 Task: Add Green Mountain Farms Whipped Cream Cheese & Greek Yogurt to the cart.
Action: Mouse moved to (28, 112)
Screenshot: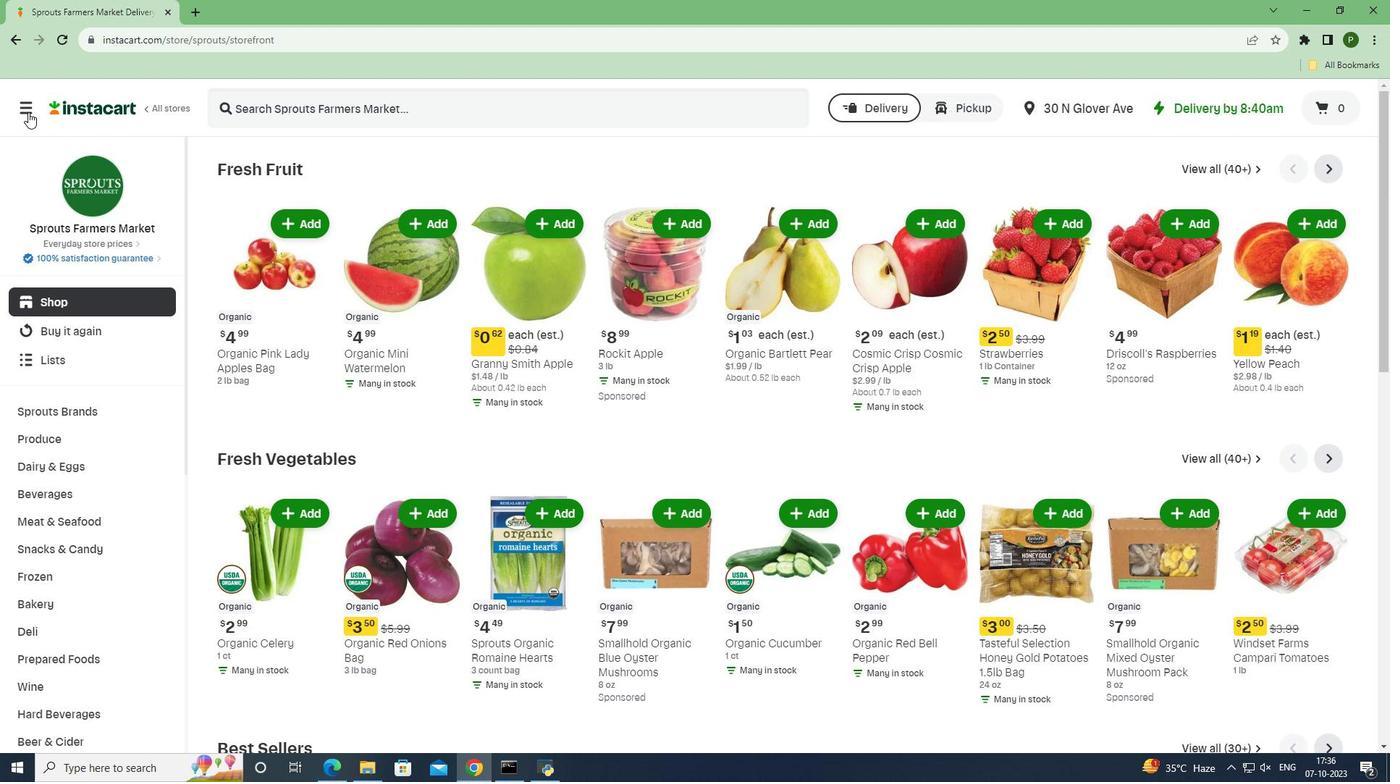 
Action: Mouse pressed left at (28, 112)
Screenshot: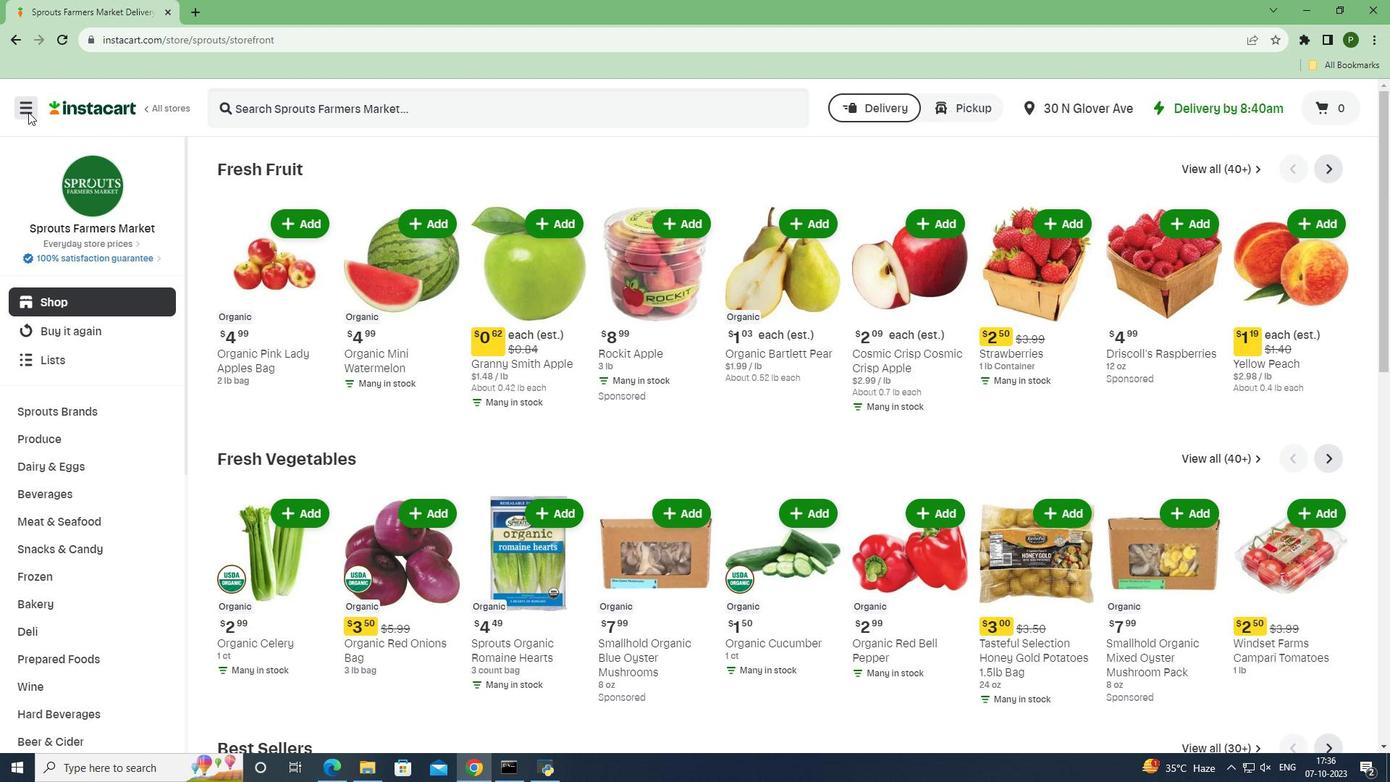 
Action: Mouse moved to (73, 383)
Screenshot: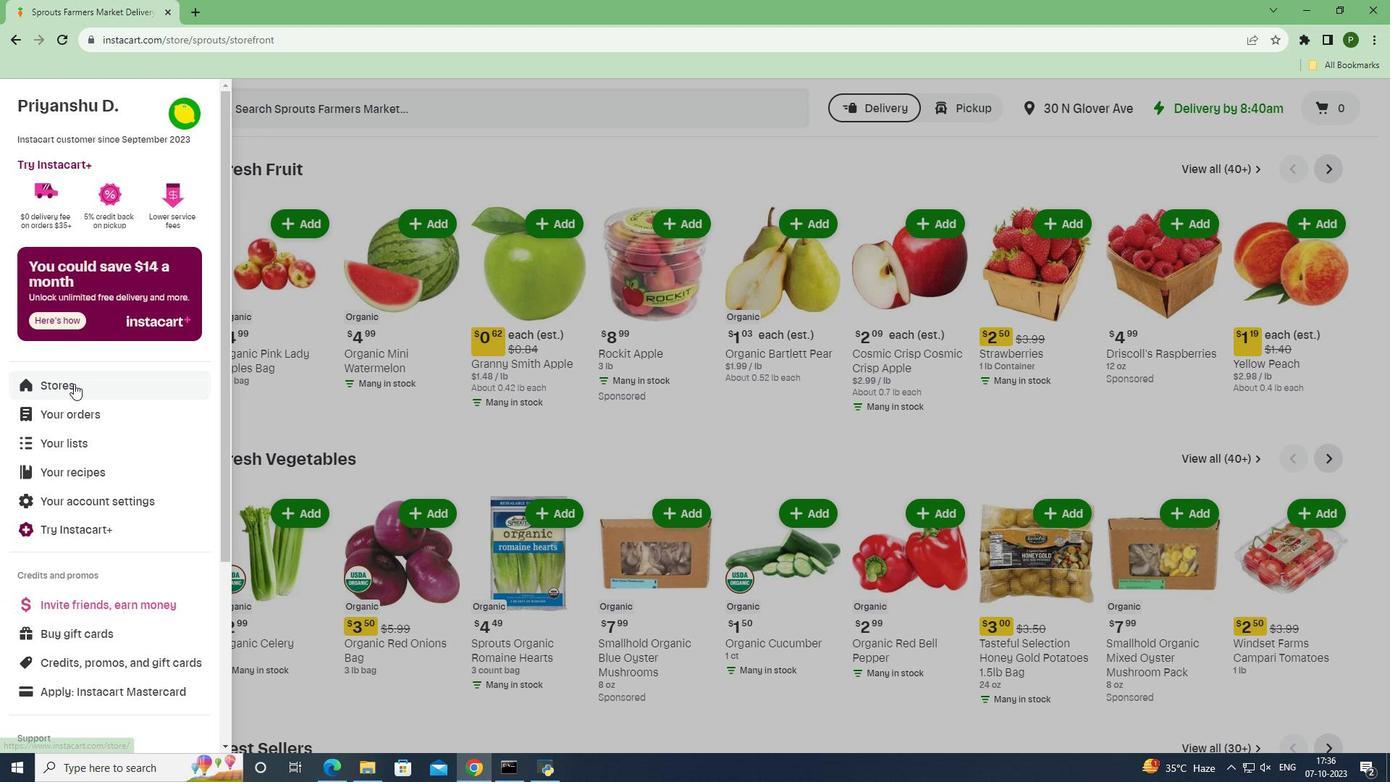 
Action: Mouse pressed left at (73, 383)
Screenshot: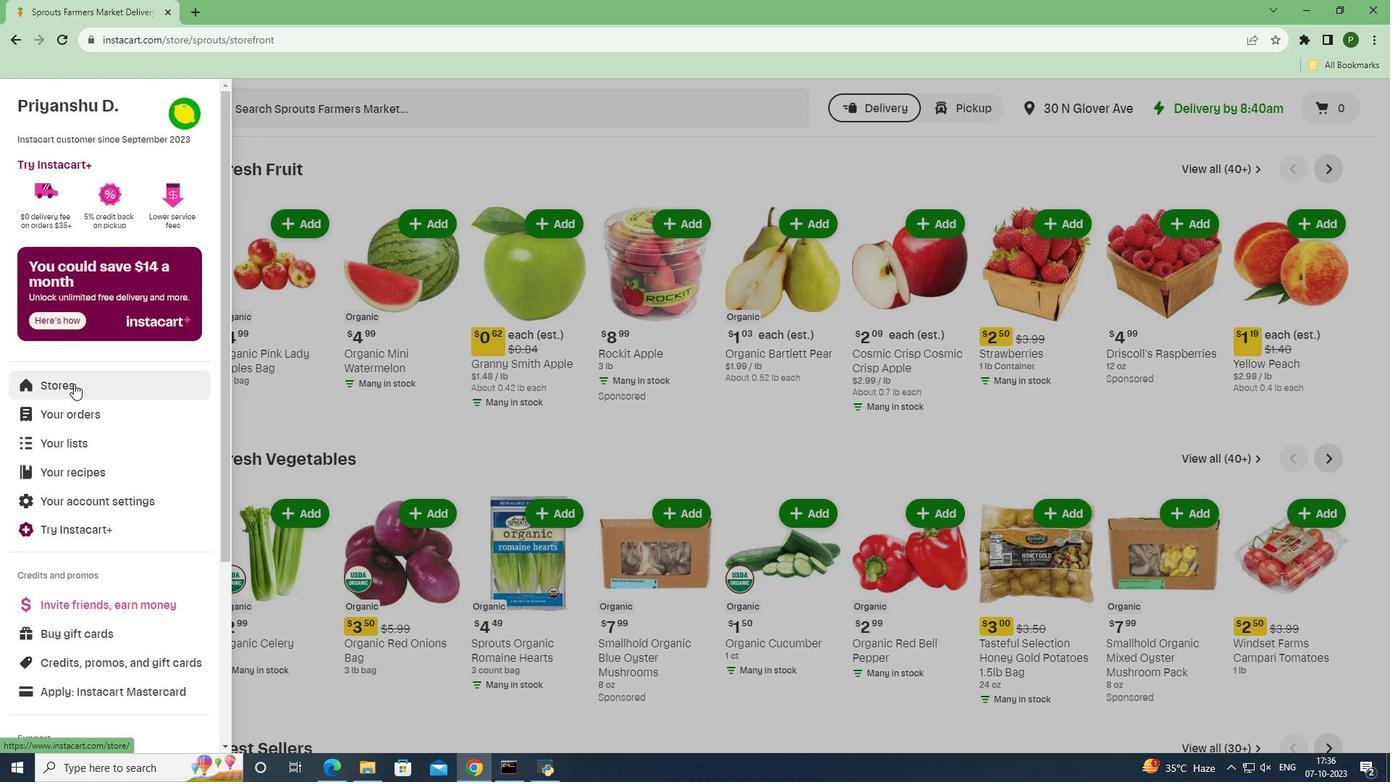 
Action: Mouse moved to (317, 147)
Screenshot: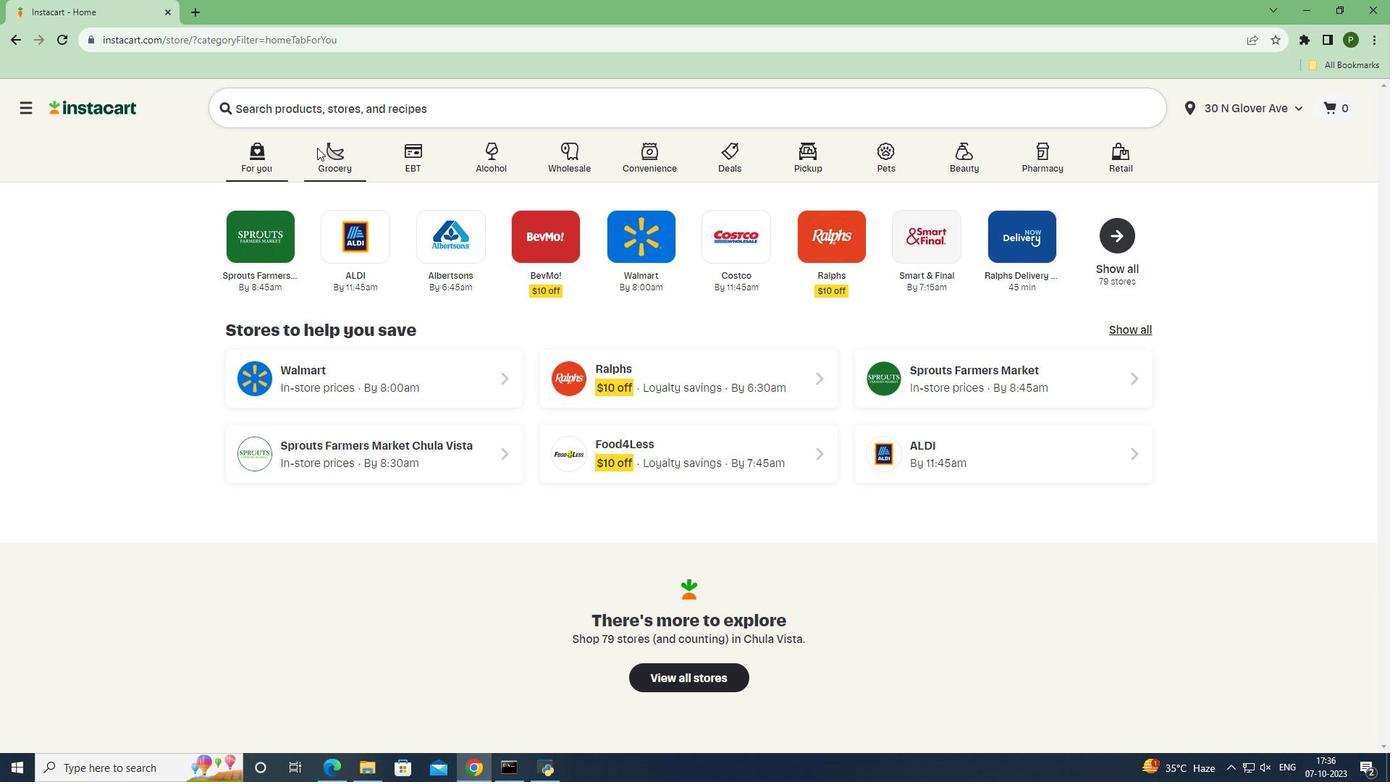 
Action: Mouse pressed left at (317, 147)
Screenshot: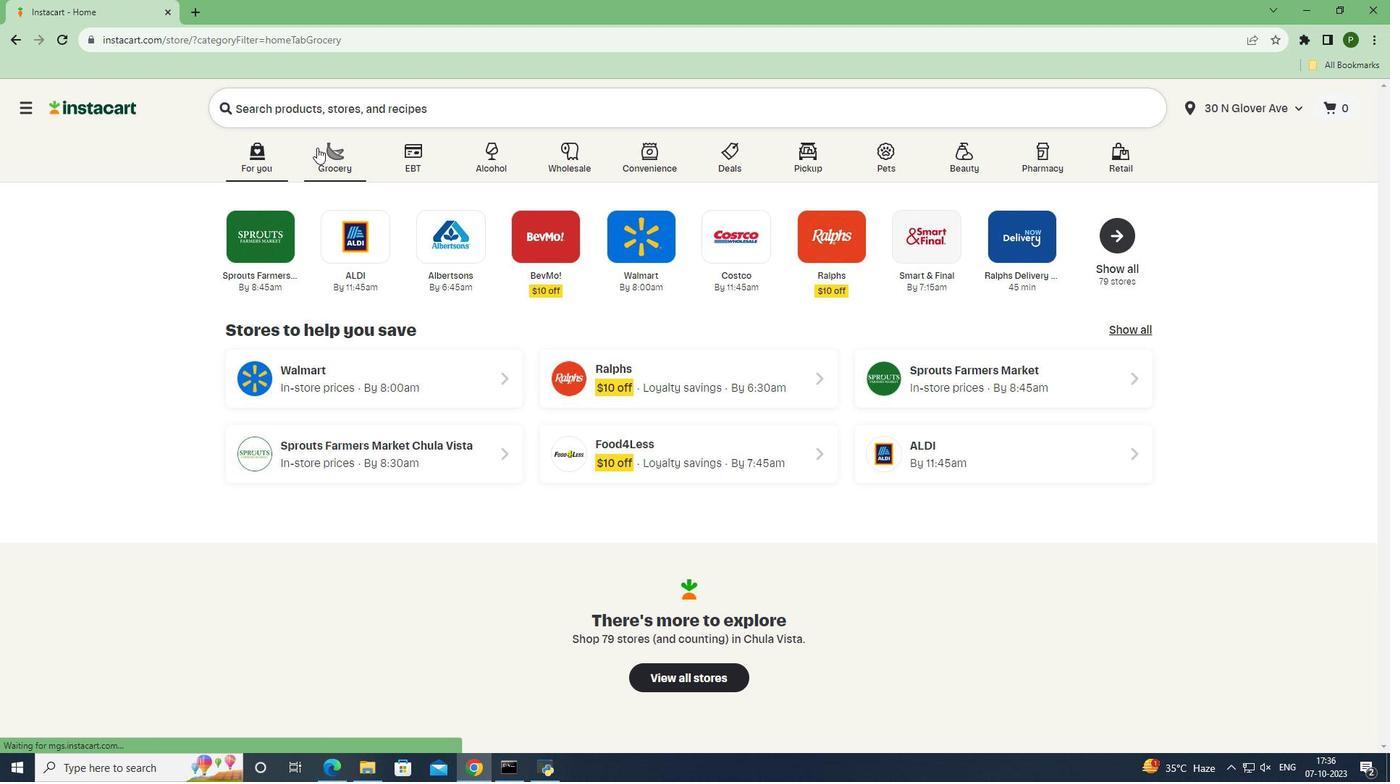 
Action: Mouse moved to (597, 333)
Screenshot: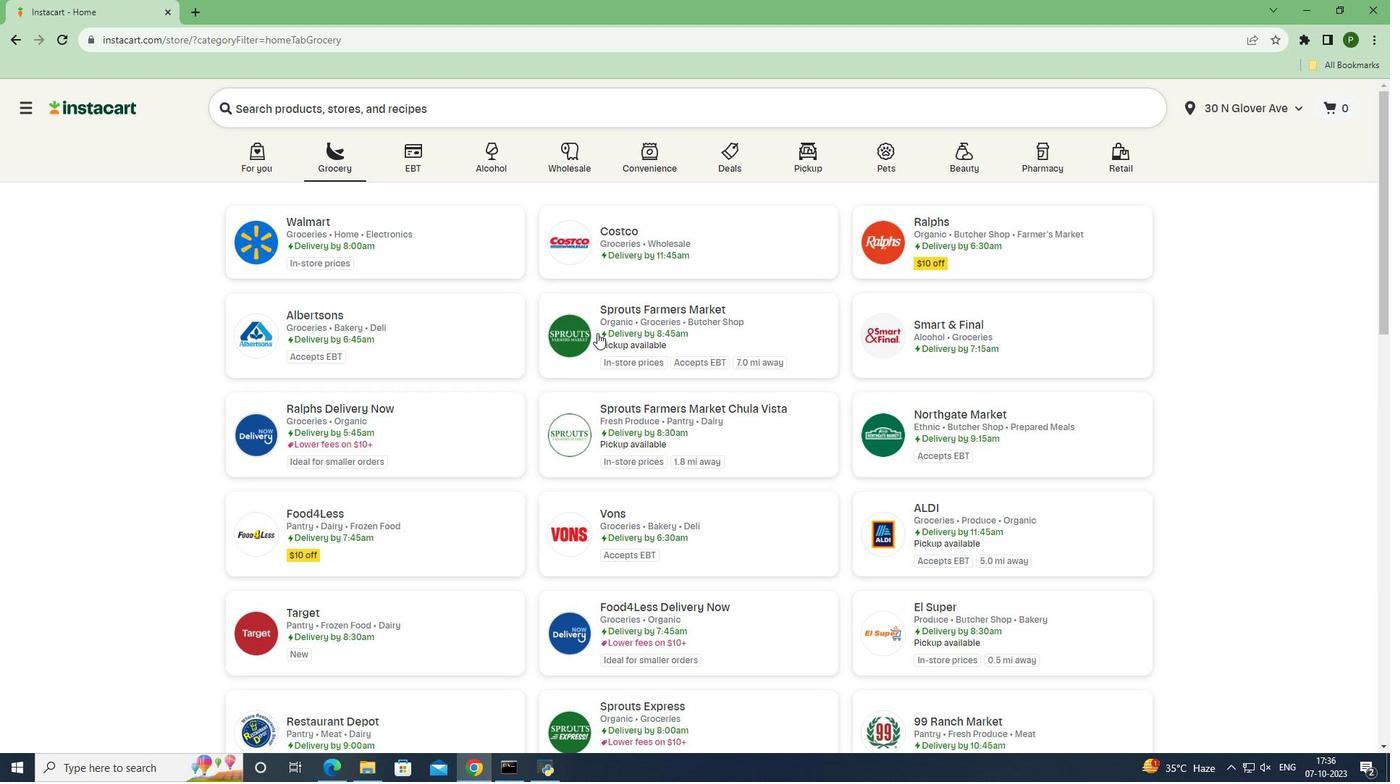 
Action: Mouse pressed left at (597, 333)
Screenshot: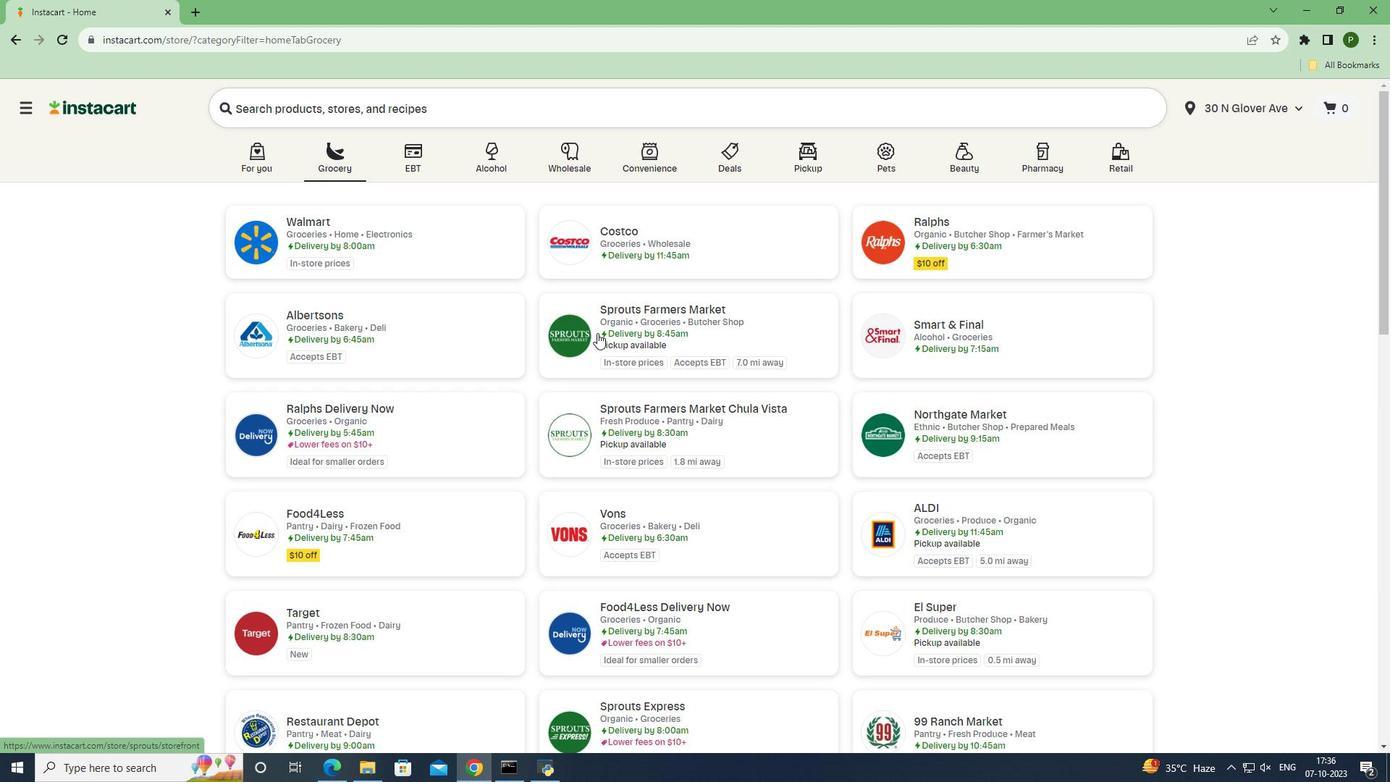 
Action: Mouse moved to (99, 470)
Screenshot: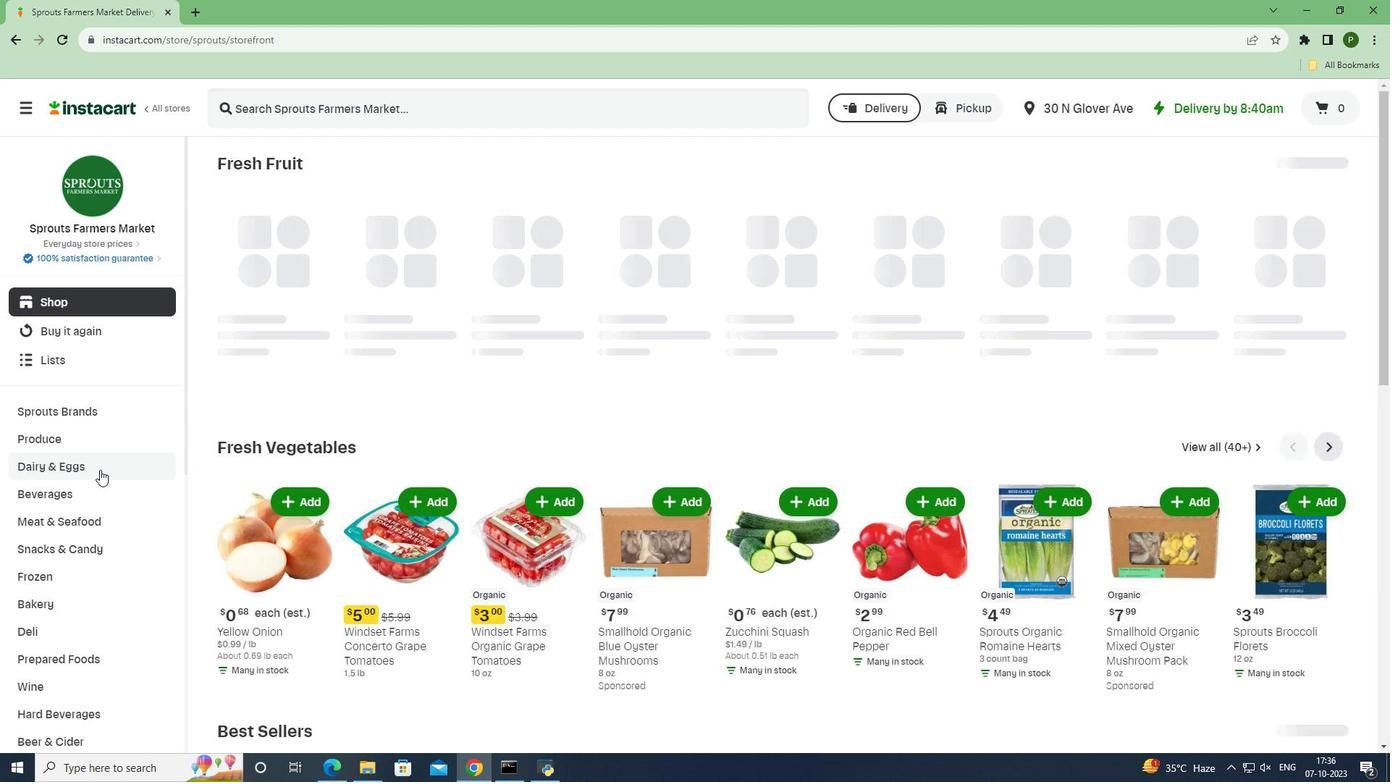 
Action: Mouse pressed left at (99, 470)
Screenshot: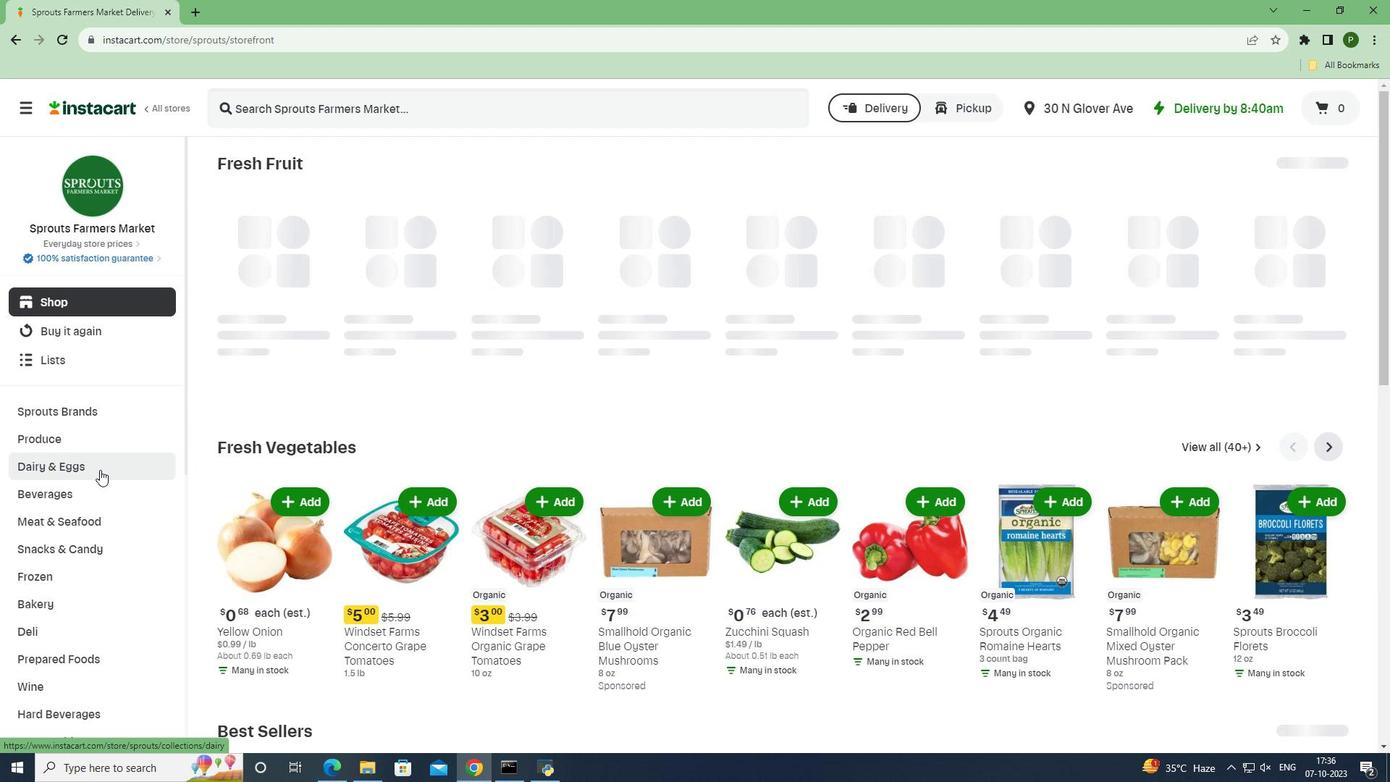 
Action: Mouse moved to (80, 576)
Screenshot: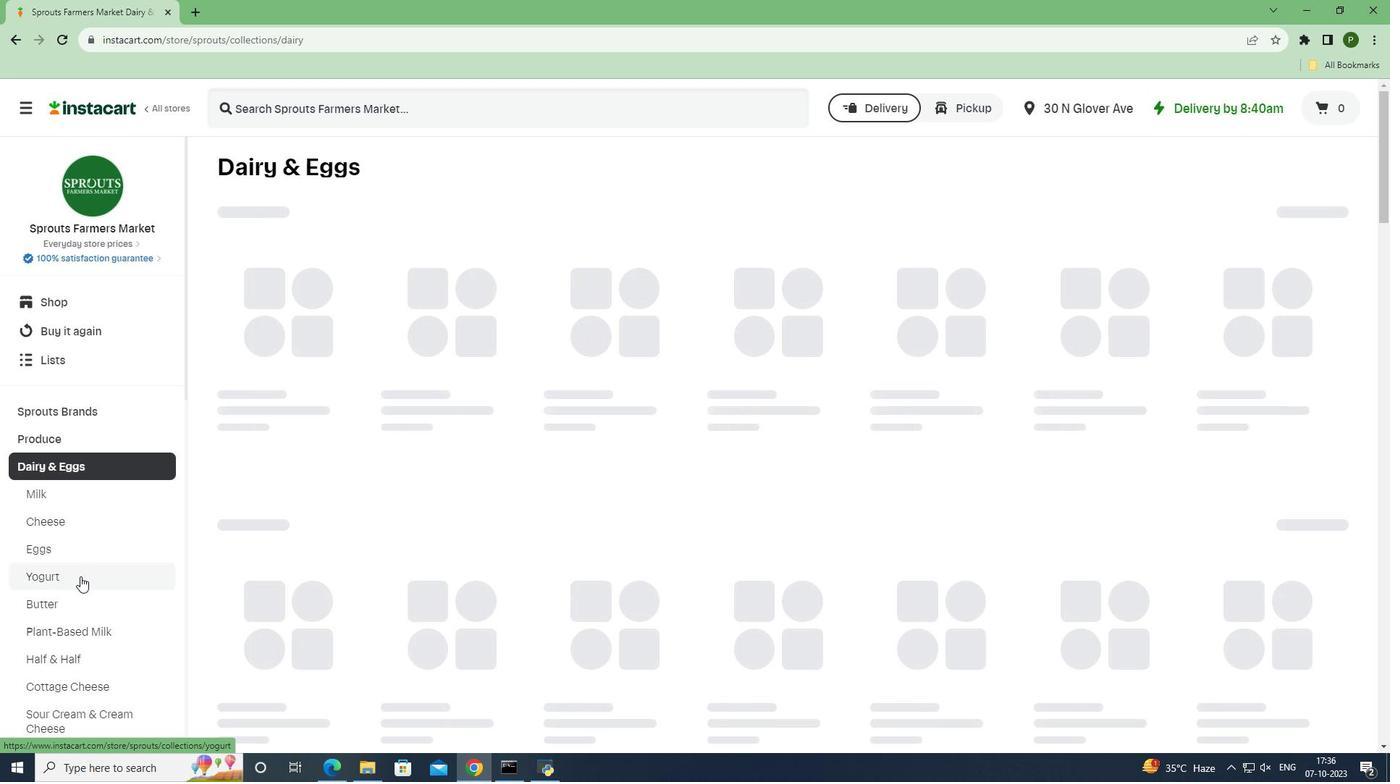 
Action: Mouse pressed left at (80, 576)
Screenshot: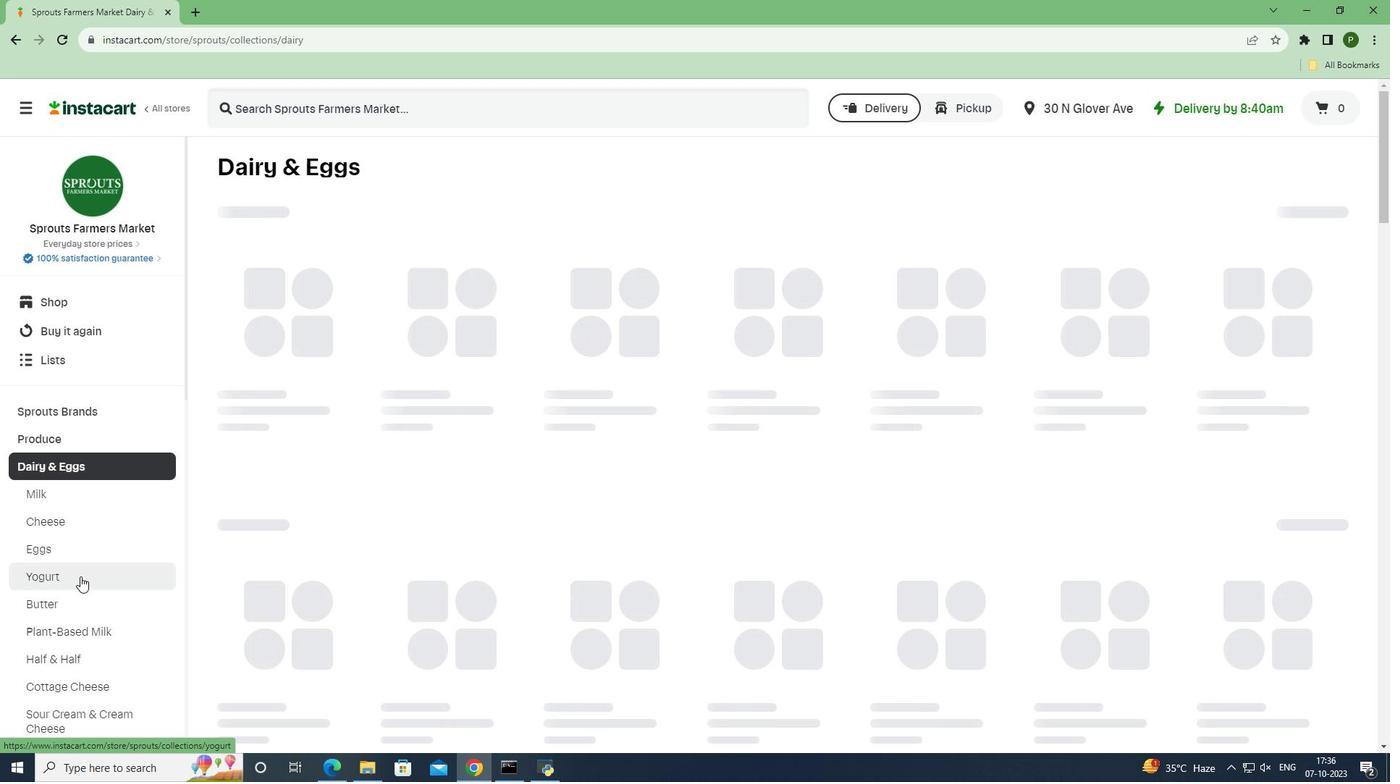 
Action: Mouse moved to (260, 111)
Screenshot: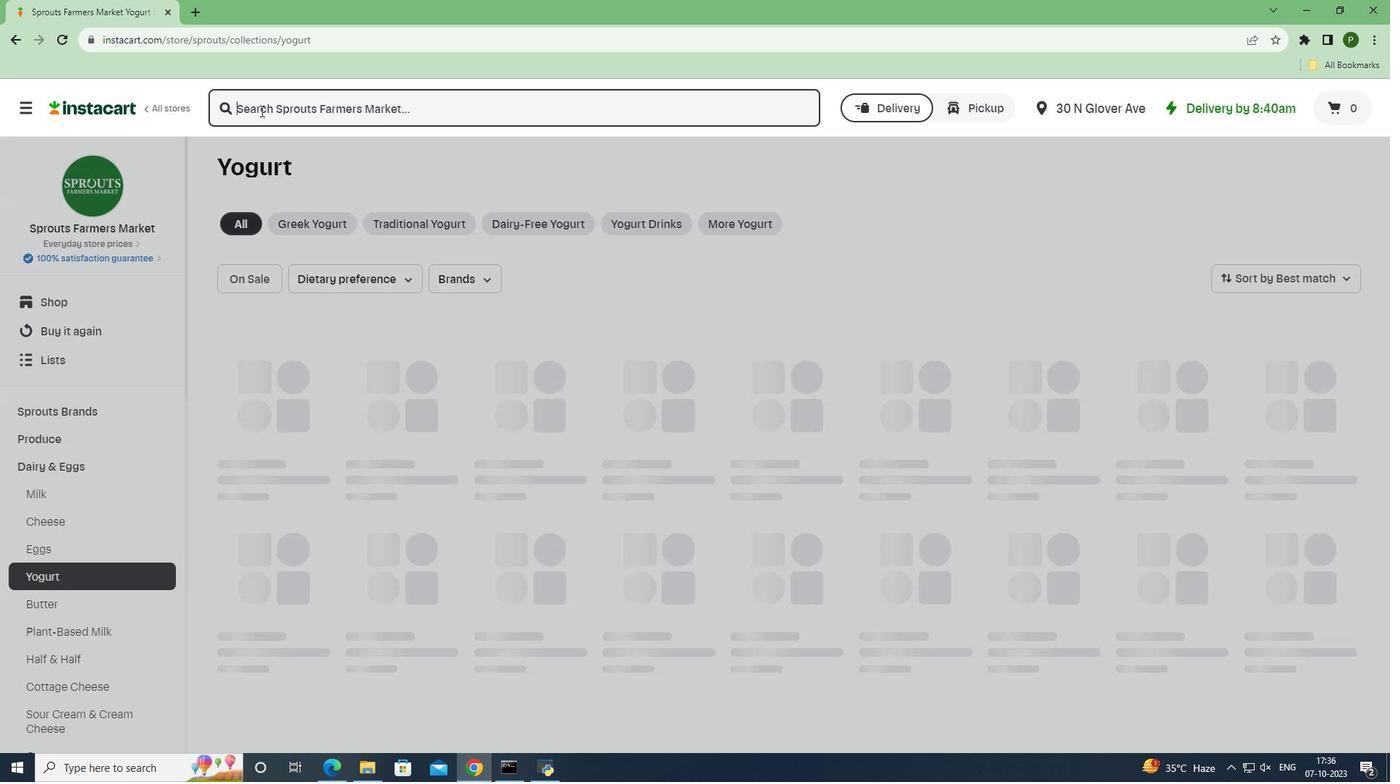 
Action: Mouse pressed left at (260, 111)
Screenshot: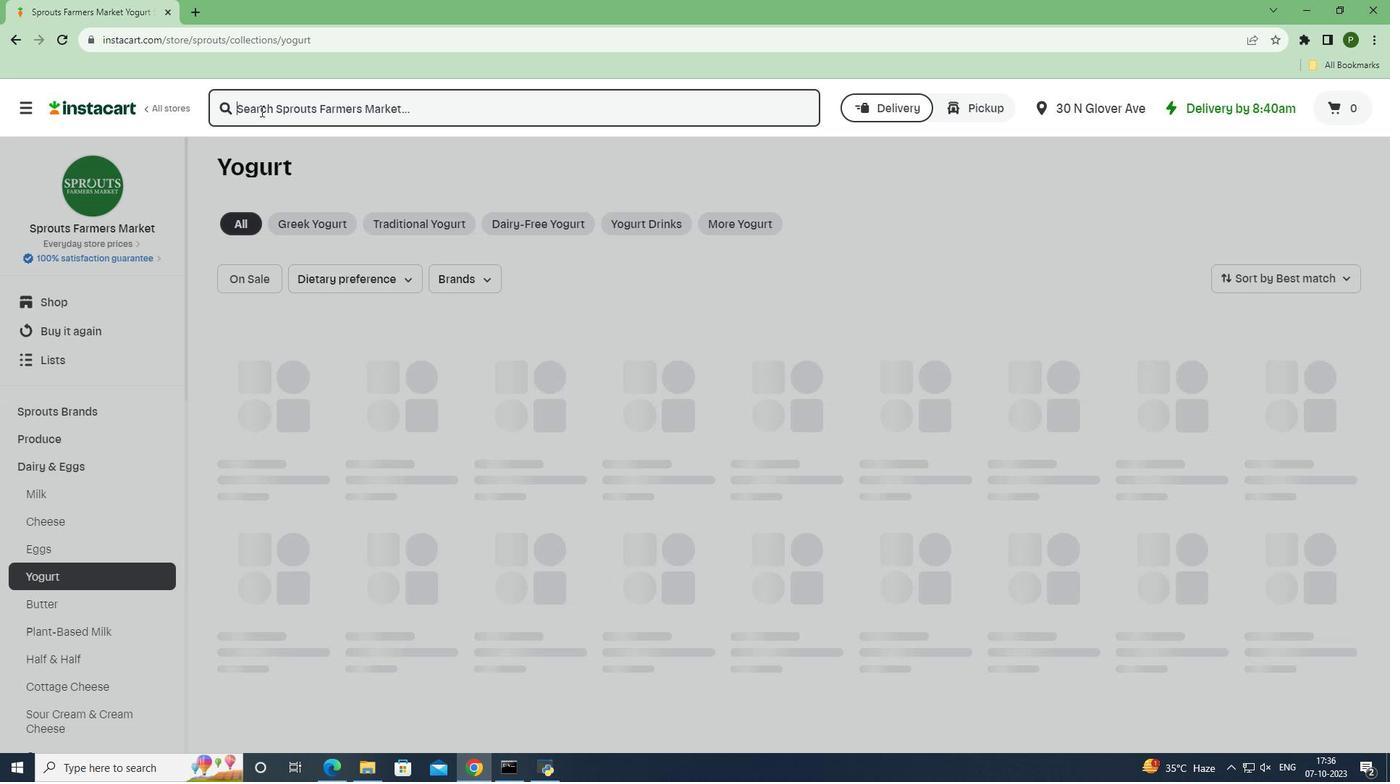 
Action: Mouse moved to (260, 110)
Screenshot: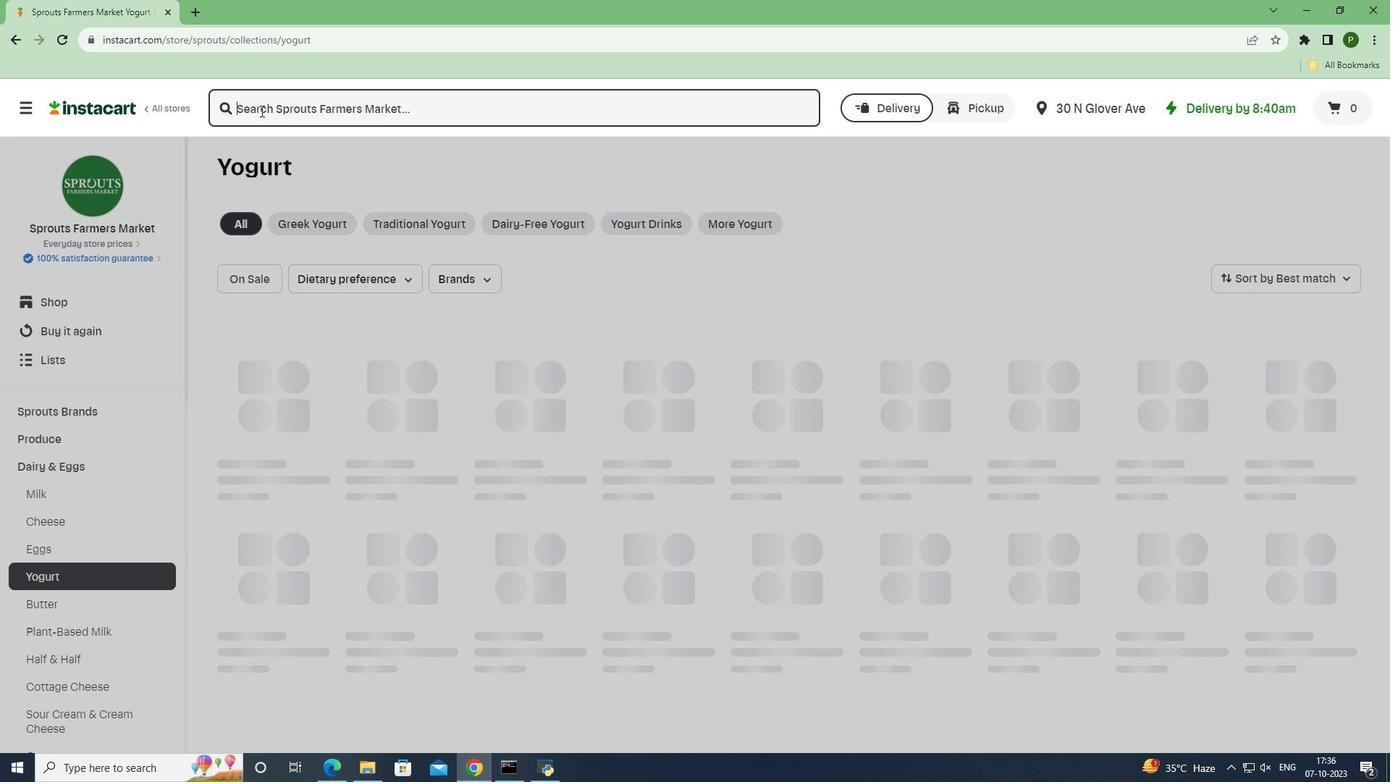 
Action: Key pressed <Key.caps_lock>G<Key.caps_lock>reen<Key.space><Key.caps_lock>M<Key.caps_lock>ountain<Key.space><Key.caps_lock>F<Key.caps_lock>arms<Key.space><Key.caps_lock>W<Key.caps_lock>hipped<Key.space><Key.caps_lock>C<Key.caps_lock>ream<Key.space><Key.caps_lock>C<Key.caps_lock>heese<Key.space><Key.shift><Key.shift><Key.shift><Key.shift><Key.shift><Key.shift>&<Key.space><Key.caps_lock>G<Key.caps_lock>reek<Key.space><Key.caps_lock>Y<Key.caps_lock>ogurt<Key.space><Key.enter>
Screenshot: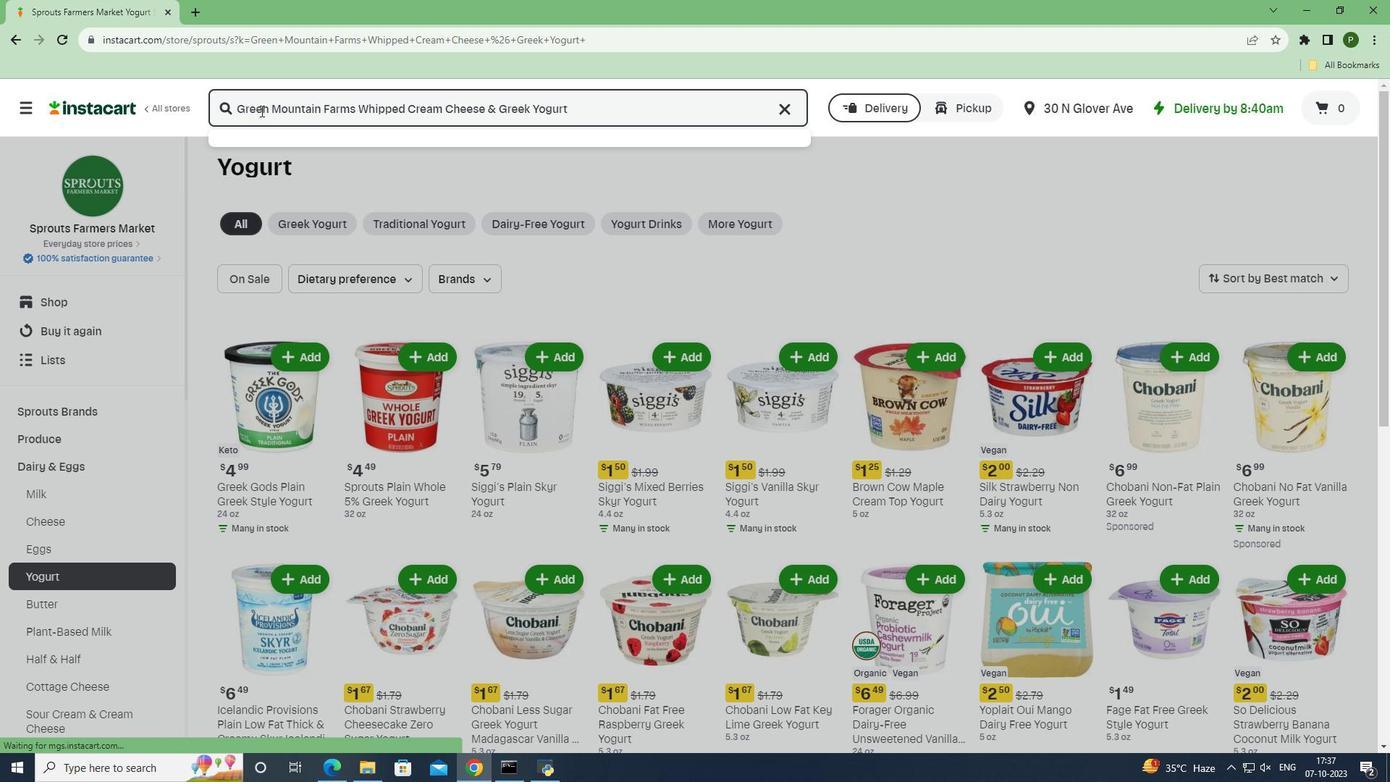 
Action: Mouse moved to (856, 267)
Screenshot: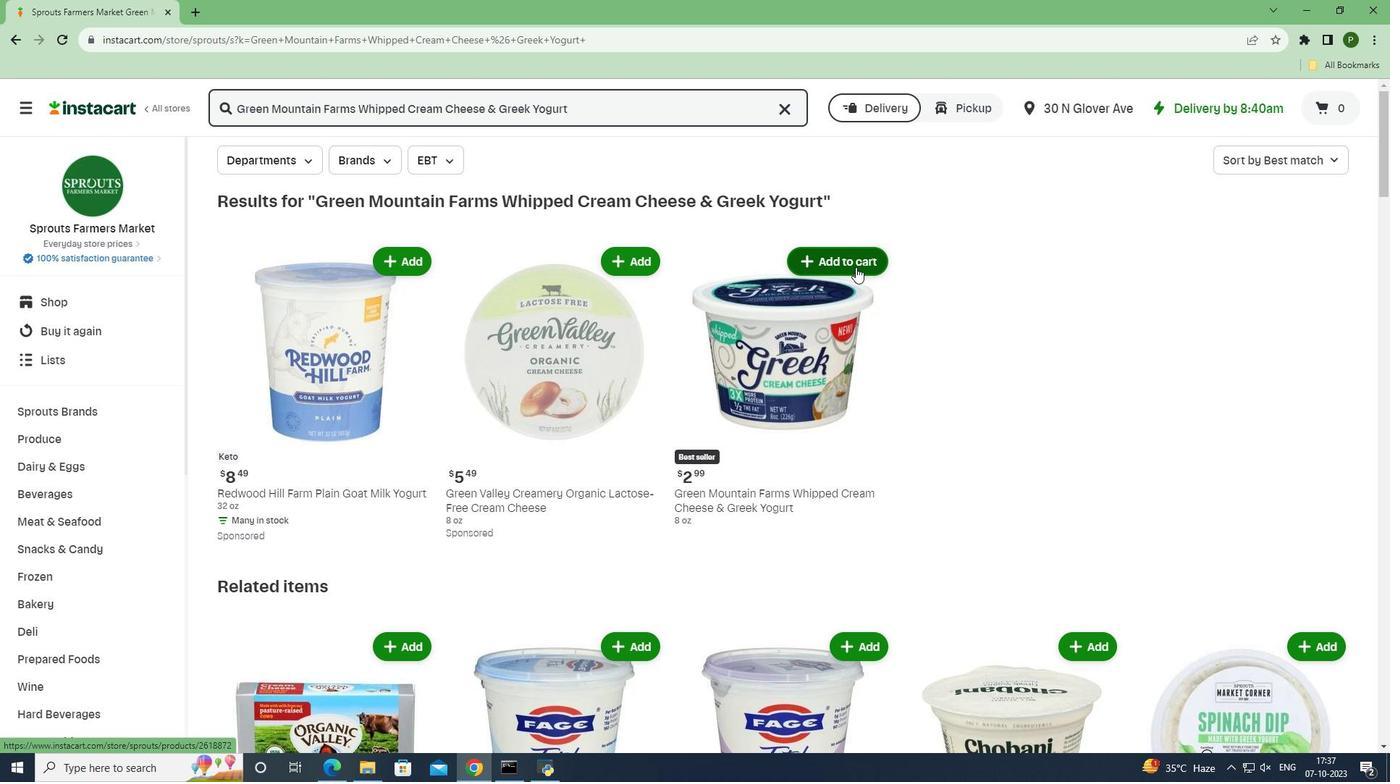 
Action: Mouse pressed left at (856, 267)
Screenshot: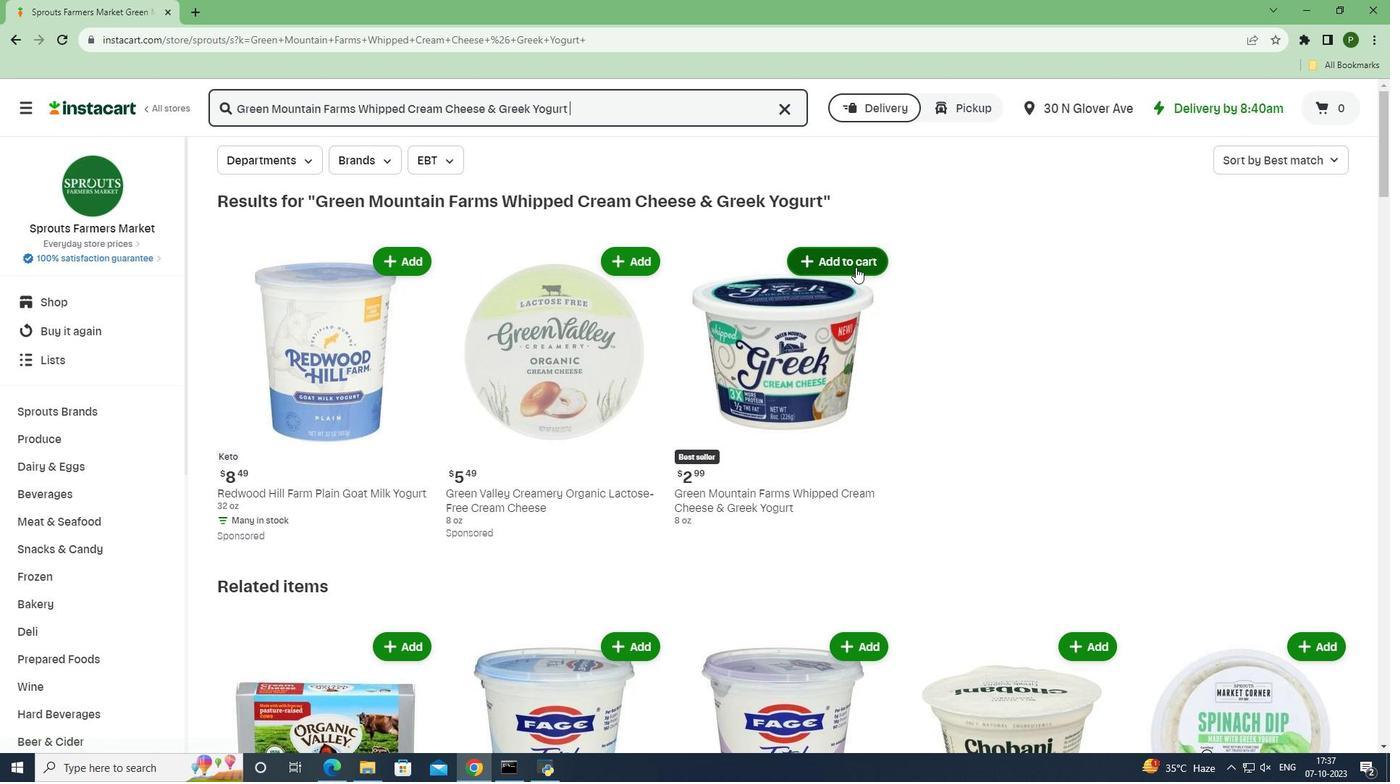 
Action: Mouse moved to (921, 320)
Screenshot: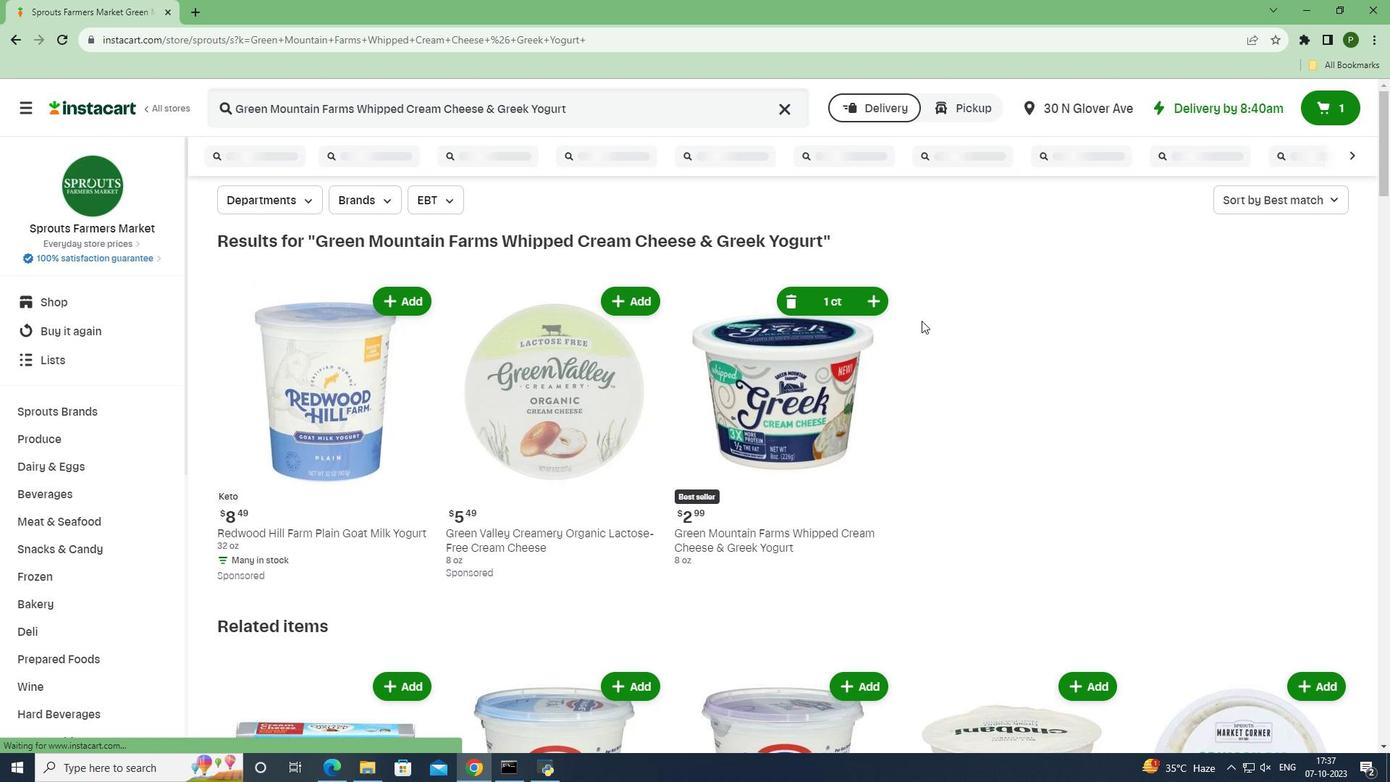 
